 Task: Find the closest ski resort to Denver, Colorado, and Salt Lake City, Utah.
Action: Mouse moved to (113, 55)
Screenshot: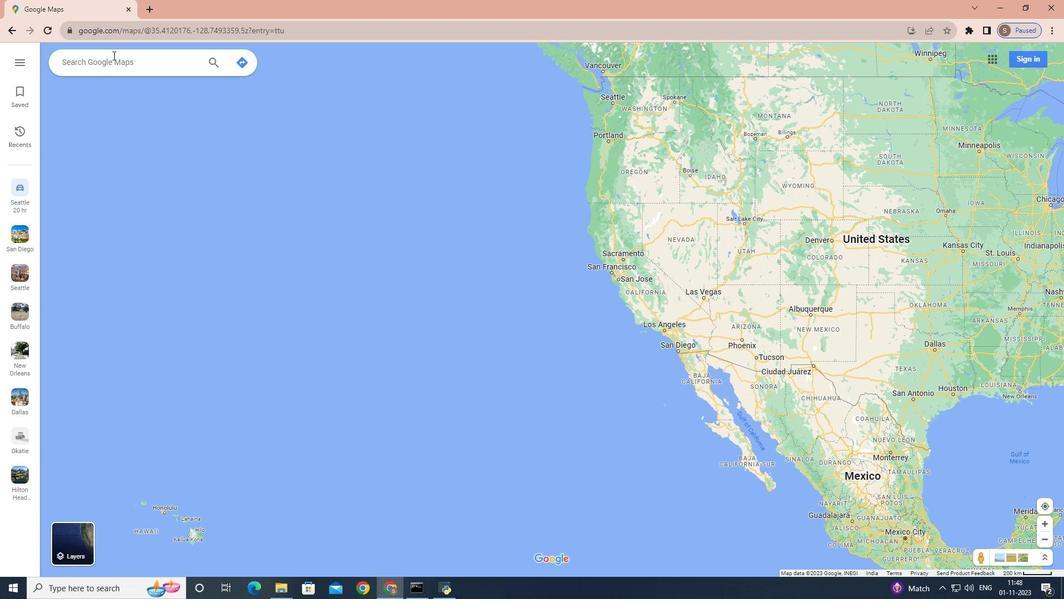 
Action: Mouse pressed left at (113, 55)
Screenshot: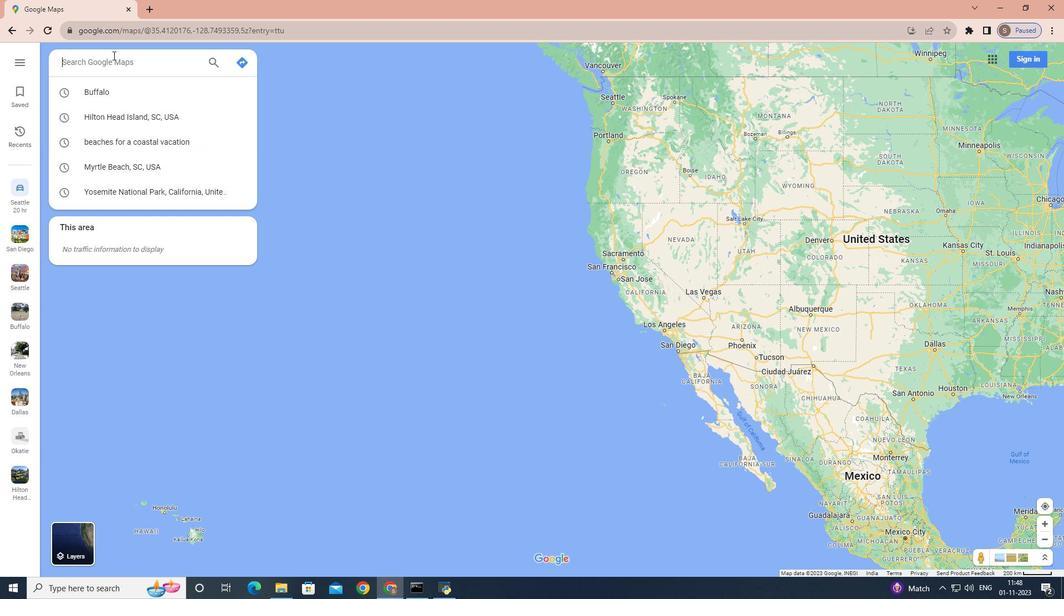 
Action: Key pressed <Key.shift>Denver,<Key.space><Key.shift>Cola<Key.backspace>orado<Key.enter>
Screenshot: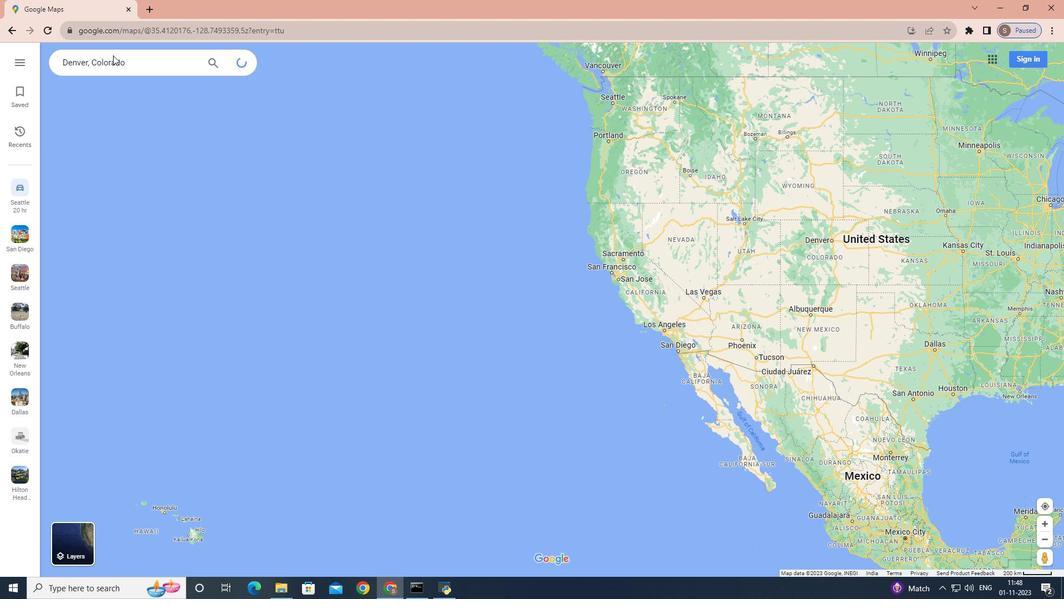 
Action: Mouse moved to (156, 244)
Screenshot: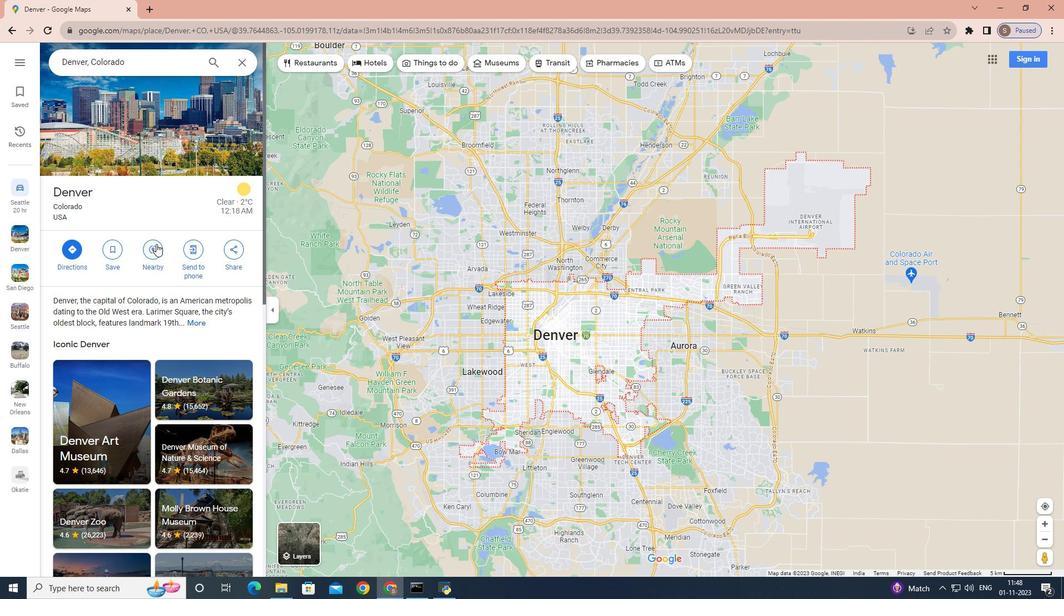 
Action: Mouse pressed left at (156, 244)
Screenshot: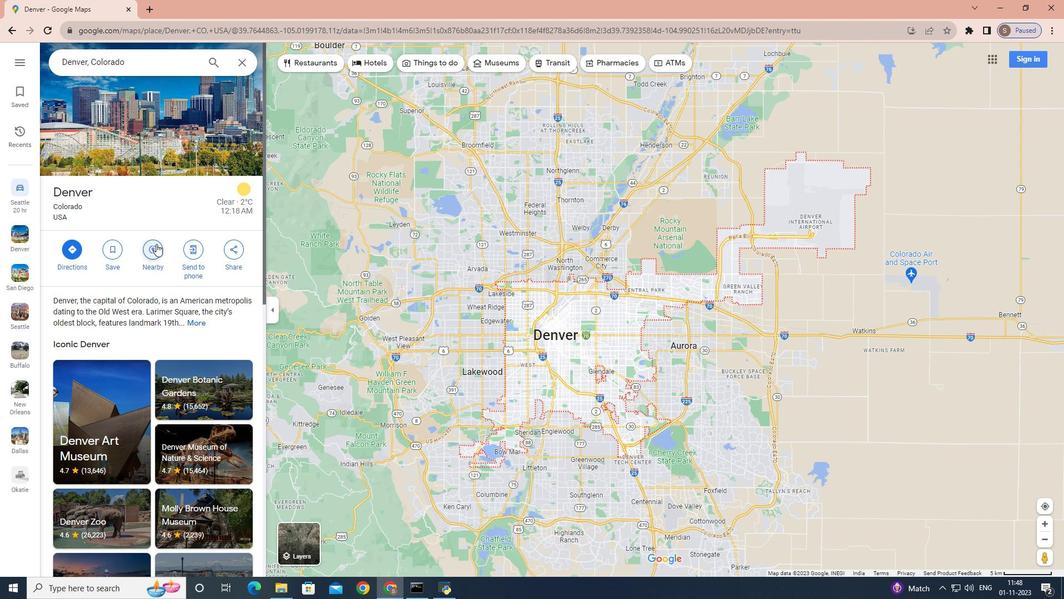
Action: Key pressed <Key.shift>Closest<Key.space>skiresort
Screenshot: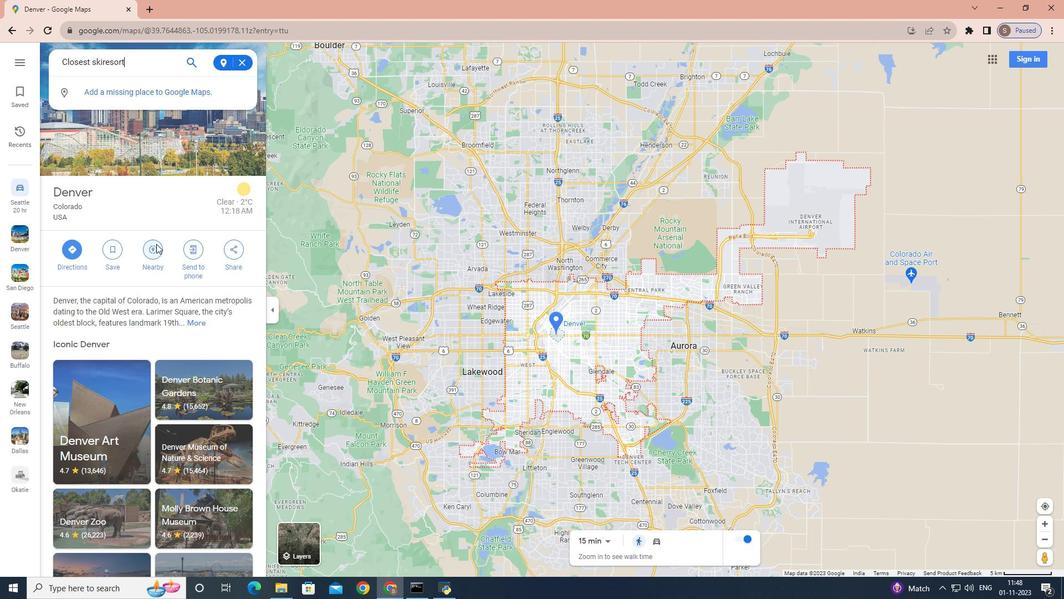 
Action: Mouse moved to (103, 61)
Screenshot: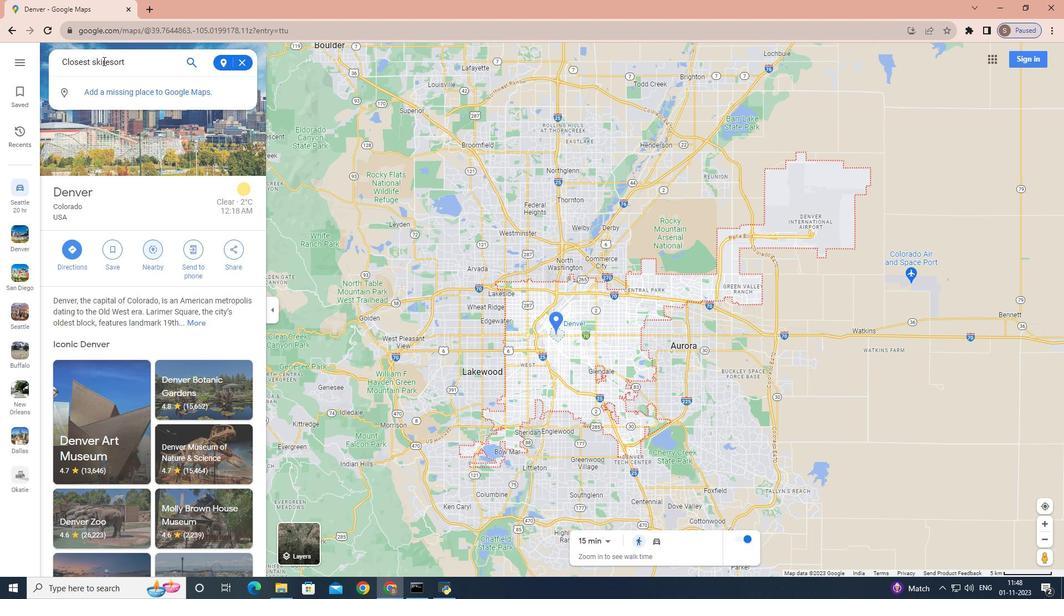 
Action: Mouse pressed left at (103, 61)
Screenshot: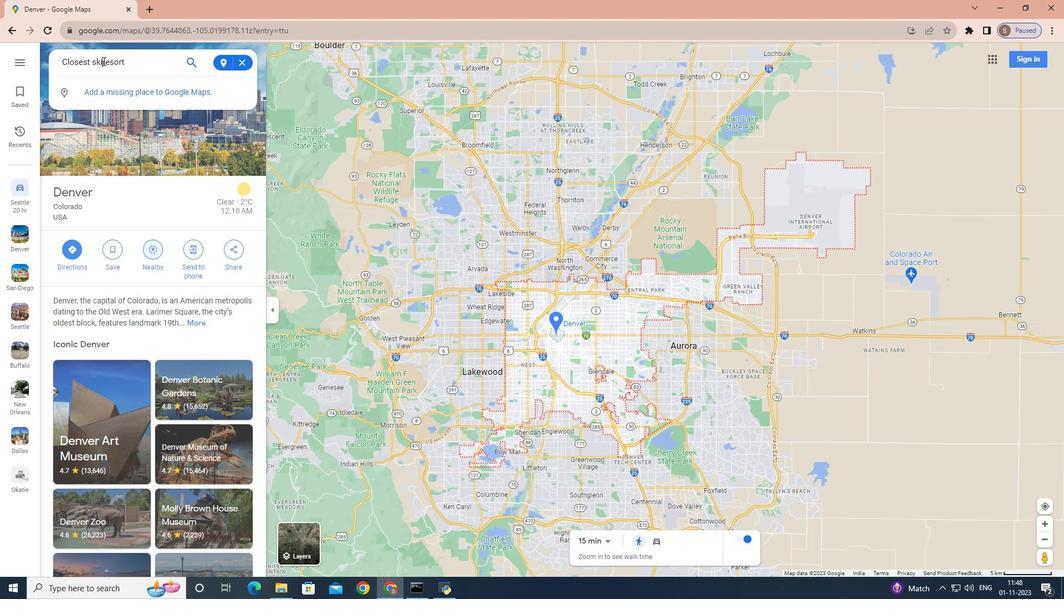 
Action: Mouse moved to (104, 61)
Screenshot: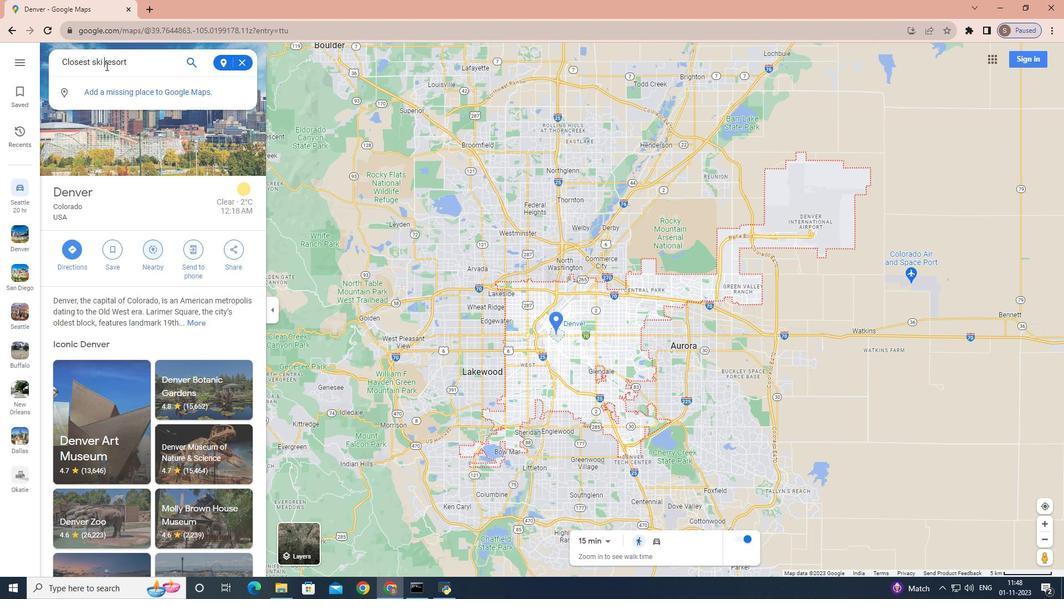 
Action: Key pressed <Key.space>
Screenshot: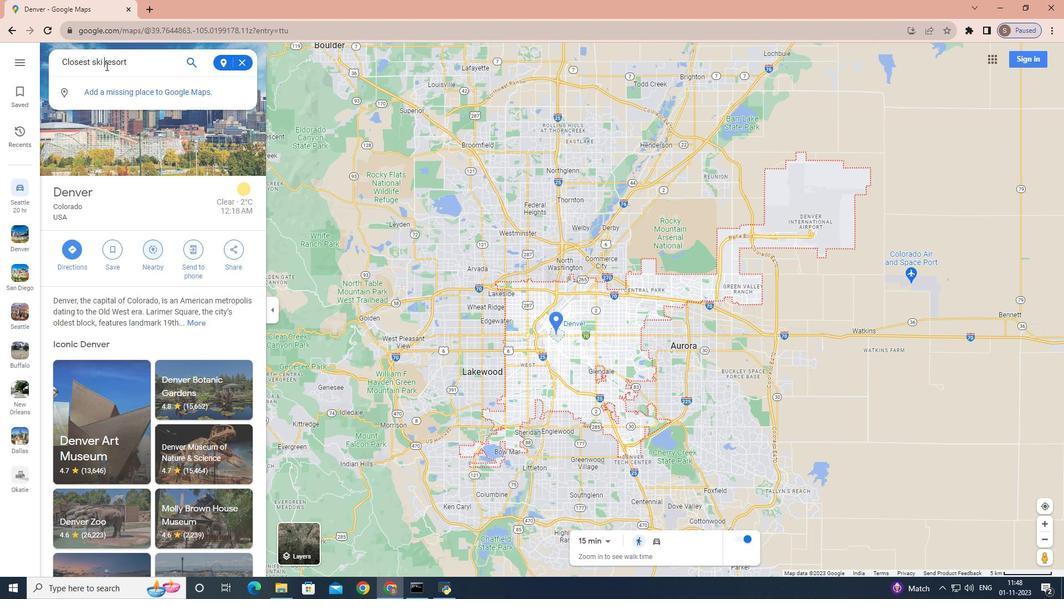 
Action: Mouse moved to (196, 75)
Screenshot: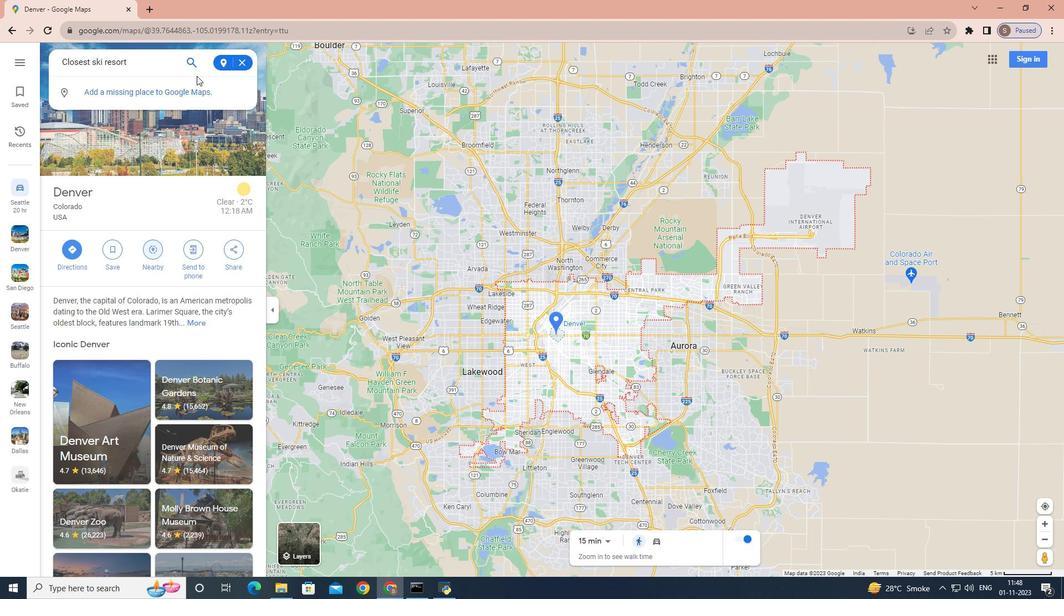 
Action: Key pressed <Key.enter>
Screenshot: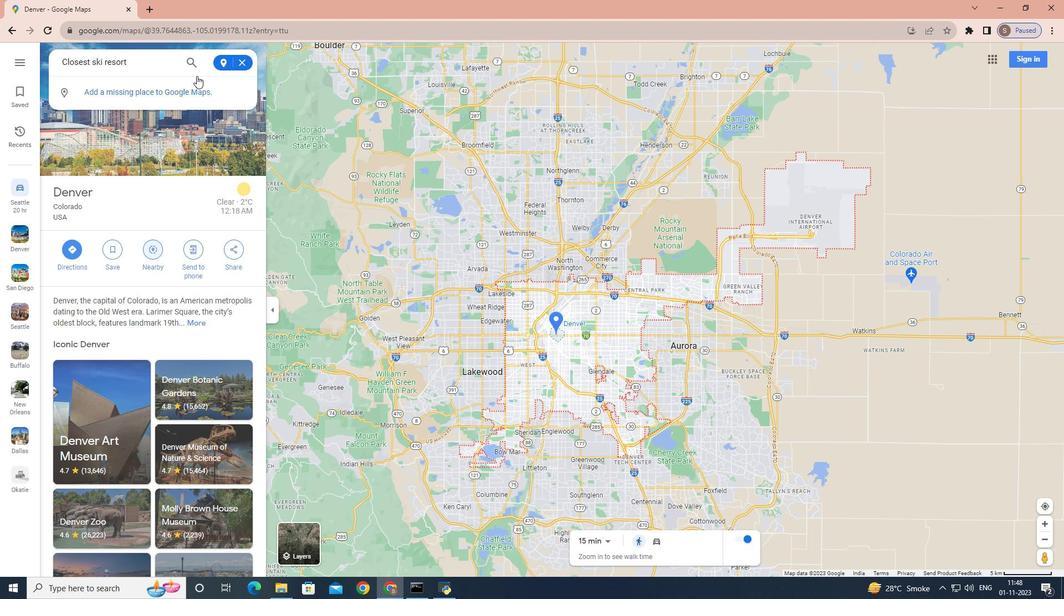 
Action: Mouse moved to (242, 61)
Screenshot: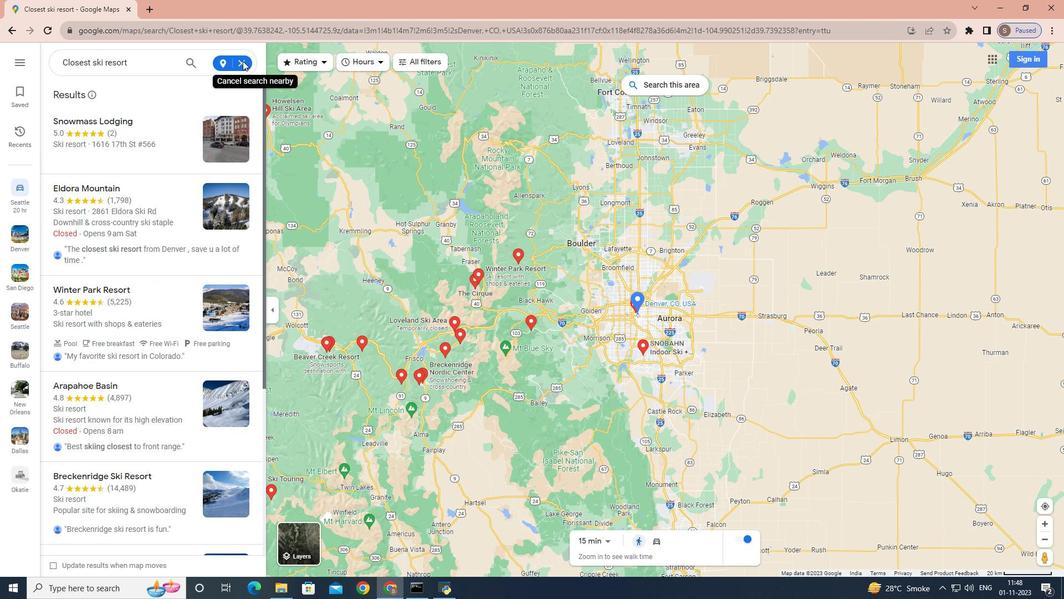 
Action: Mouse pressed left at (242, 61)
Screenshot: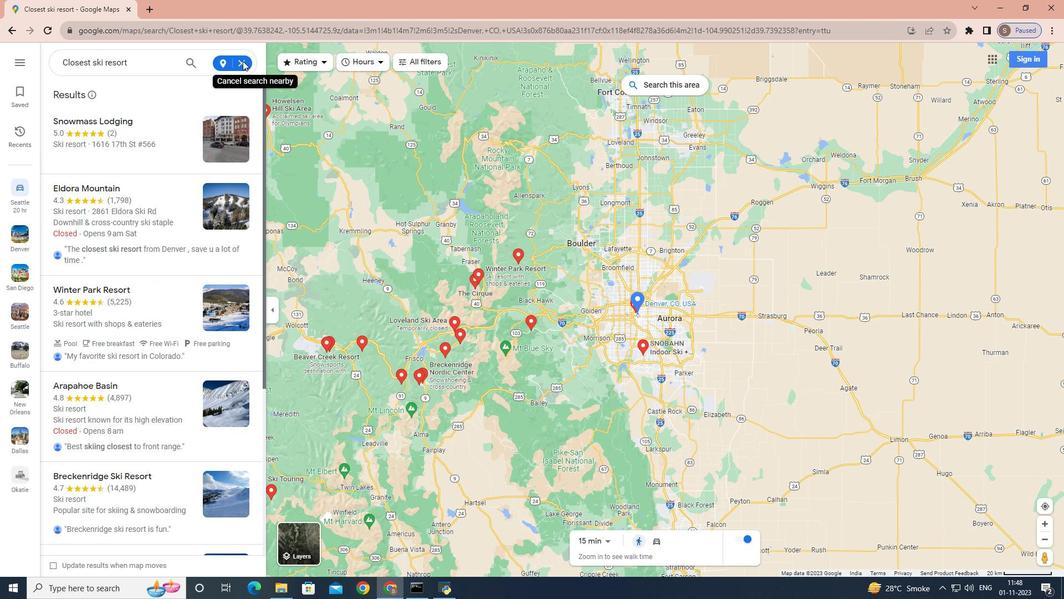 
Action: Mouse moved to (240, 63)
Screenshot: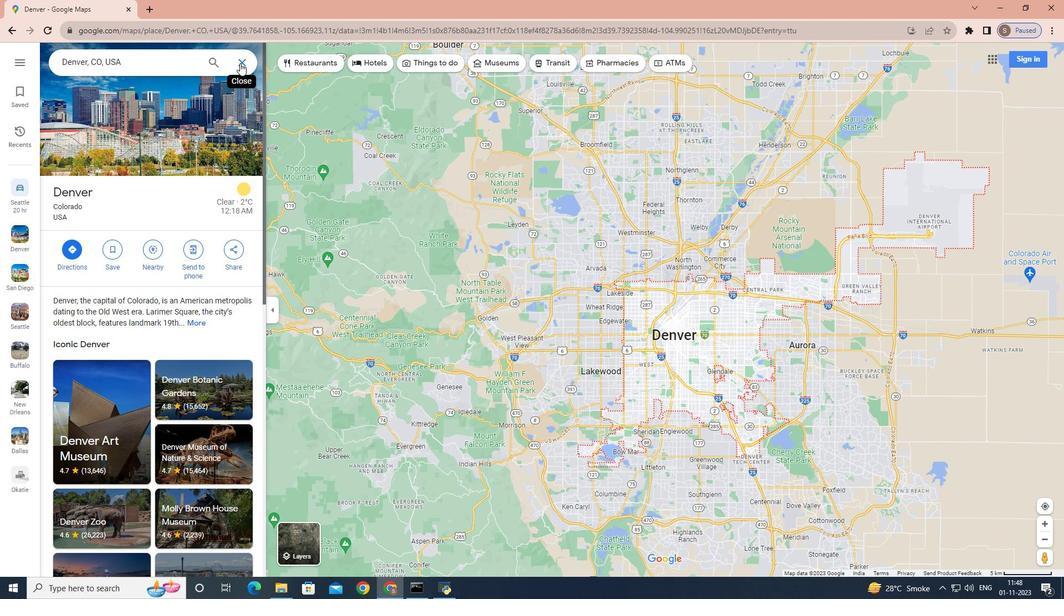 
Action: Mouse pressed left at (240, 63)
Screenshot: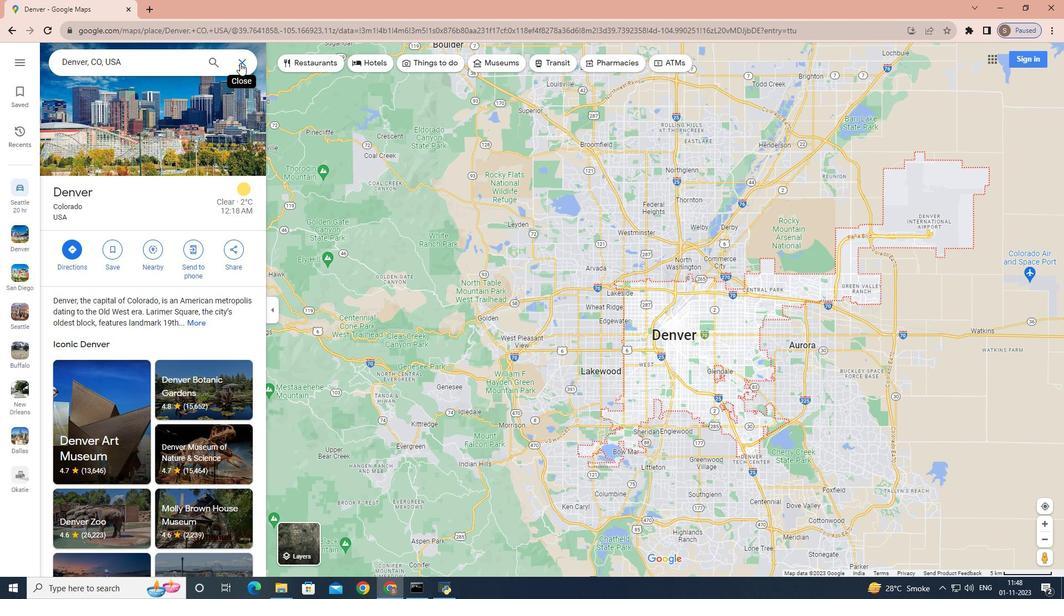 
Action: Mouse moved to (153, 65)
Screenshot: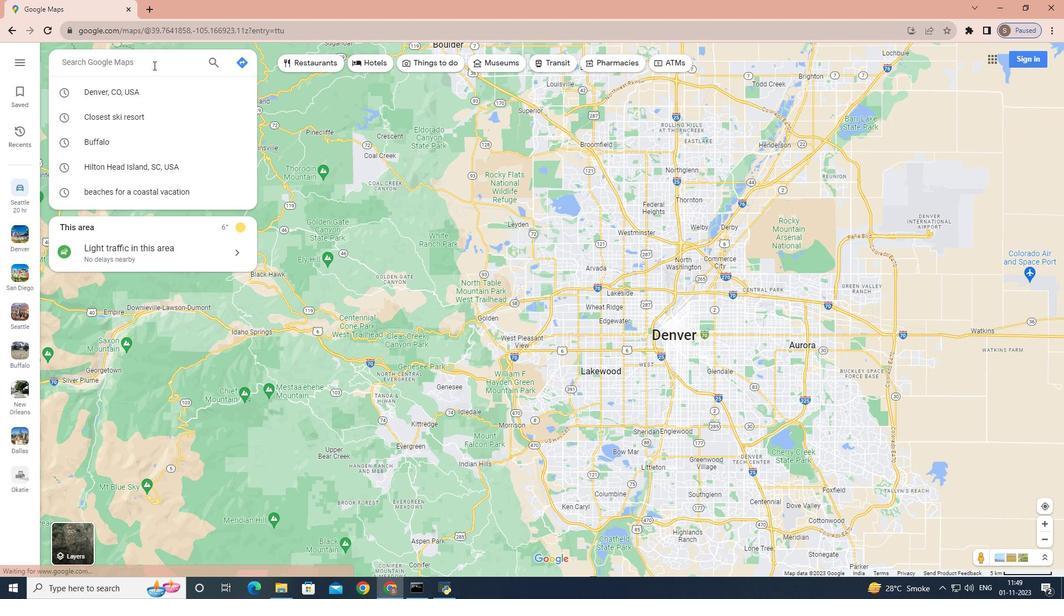 
Action: Key pressed <Key.shift>Salt<Key.space><Key.shift>Lake<Key.space><Key.shift>City,<Key.space><Key.shift>Utah<Key.enter>
Screenshot: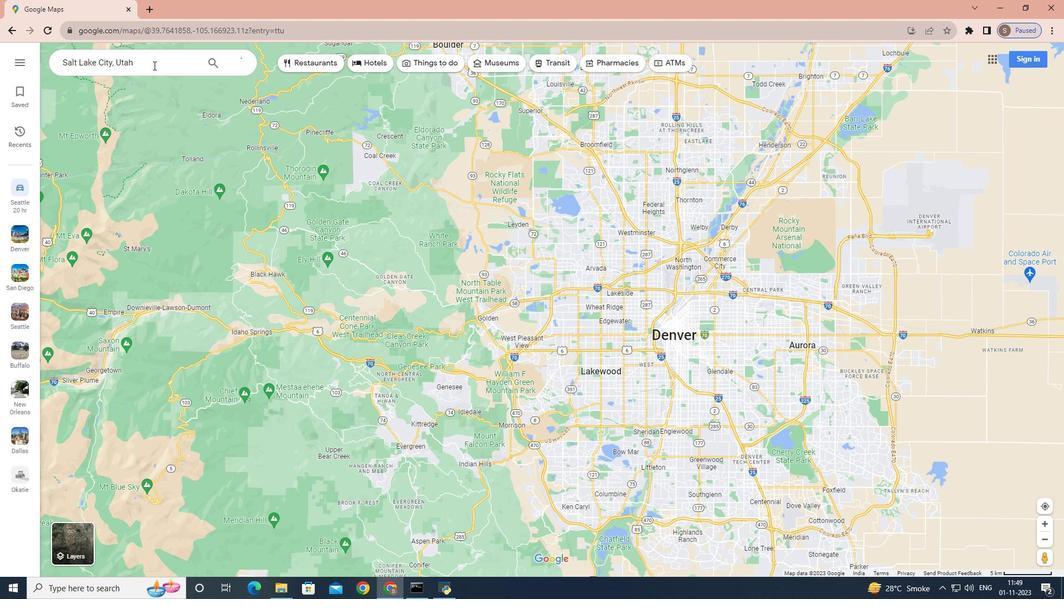 
Action: Mouse moved to (154, 256)
Screenshot: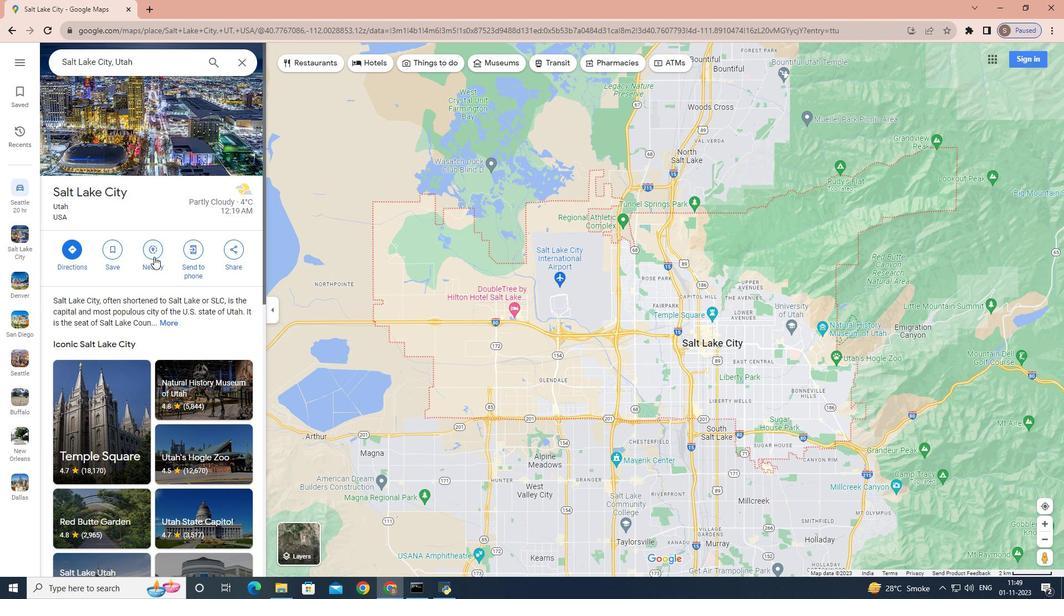 
Action: Mouse pressed left at (154, 256)
Screenshot: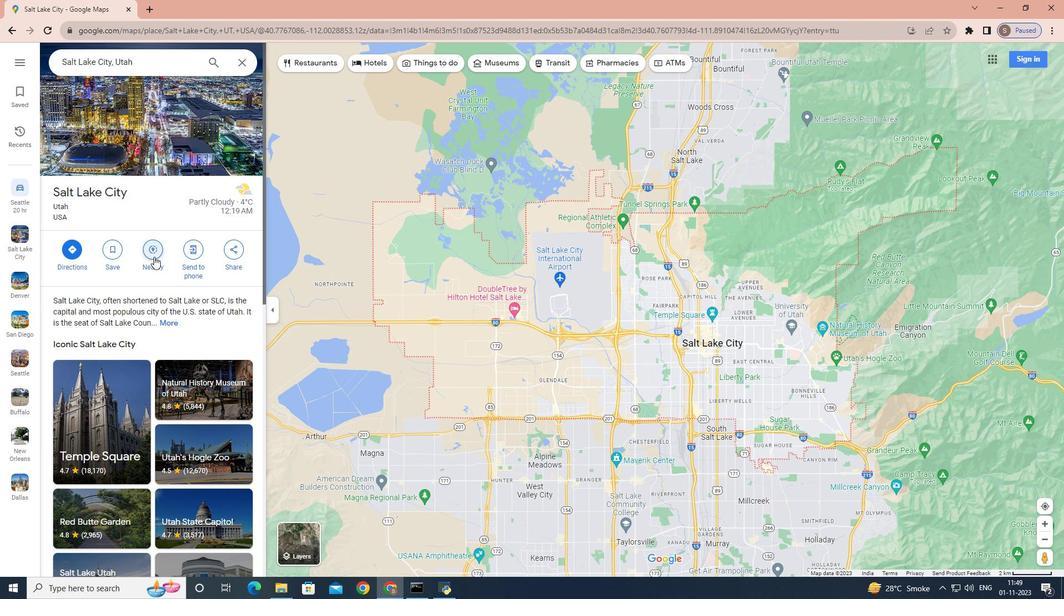 
Action: Mouse moved to (137, 115)
Screenshot: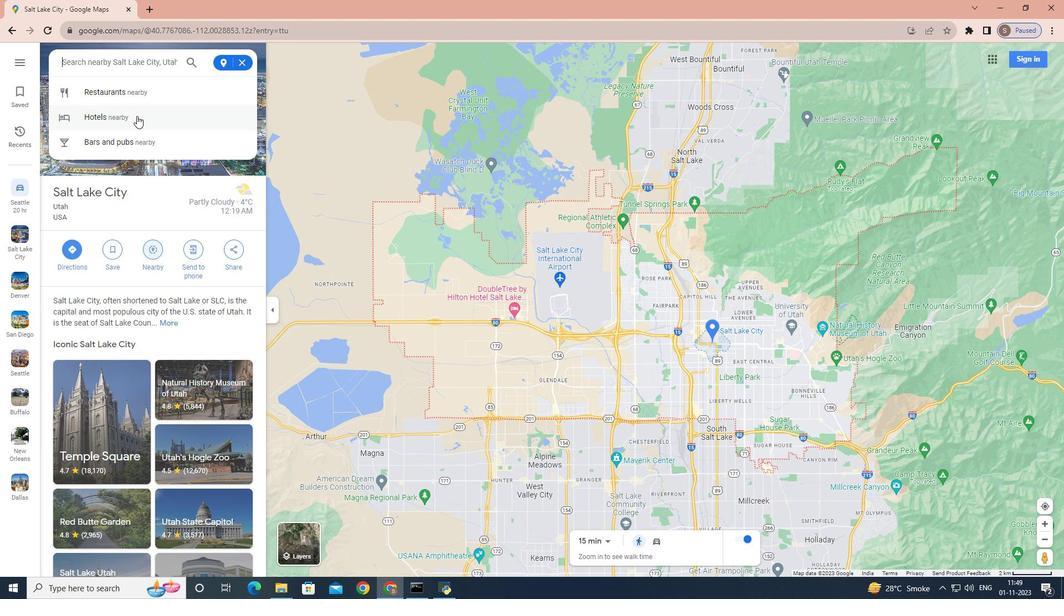 
Action: Key pressed ski<Key.space>resort<Key.enter>
Screenshot: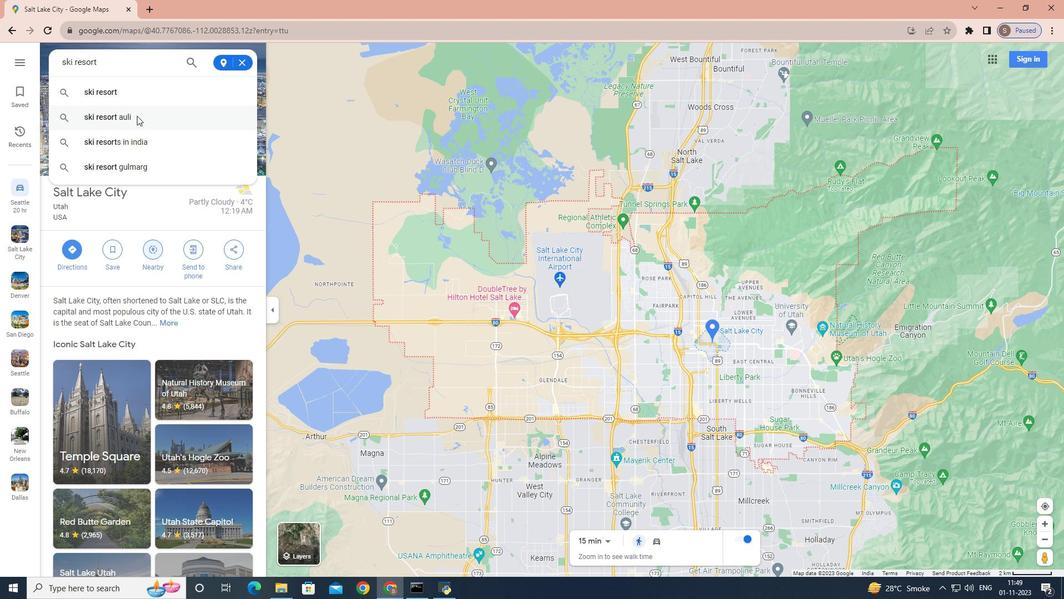 
